 Task: Add an event with the title Third Sales Team Meeting, date '2023/12/21', time 9:15 AM to 11:15 AMand add a description: Throughout the workshop, participants will engage in a series of activities, exercises, and discussions aimed at developing and refining their communication skills. These activities will be designed to be interactive, allowing participants to practice new techniques, receive feedback, and collaborate with their team members., put the event into Orange category, logged in from the account softage.4@softage.netand send the event invitation to softage.2@softage.net and softage.3@softage.net. Set a reminder for the event 149 week before
Action: Mouse moved to (115, 89)
Screenshot: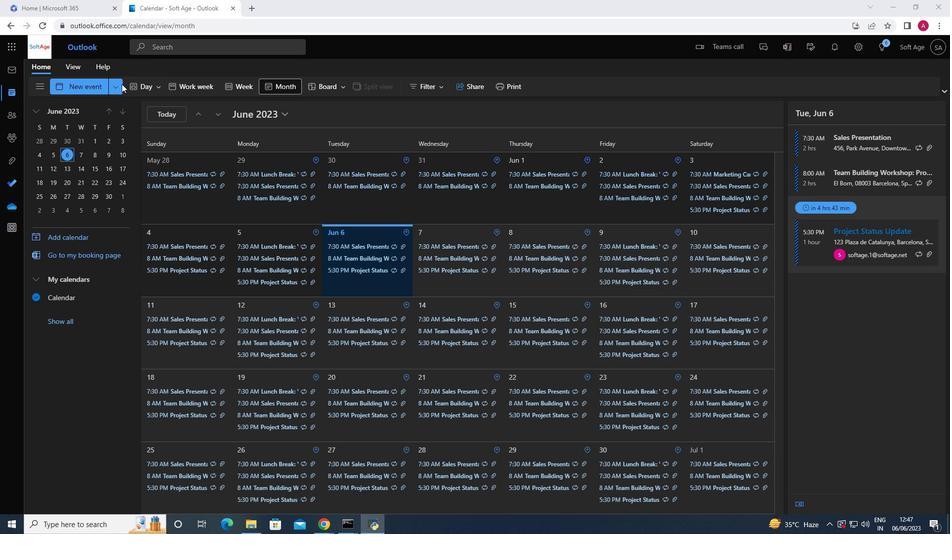 
Action: Mouse pressed left at (115, 89)
Screenshot: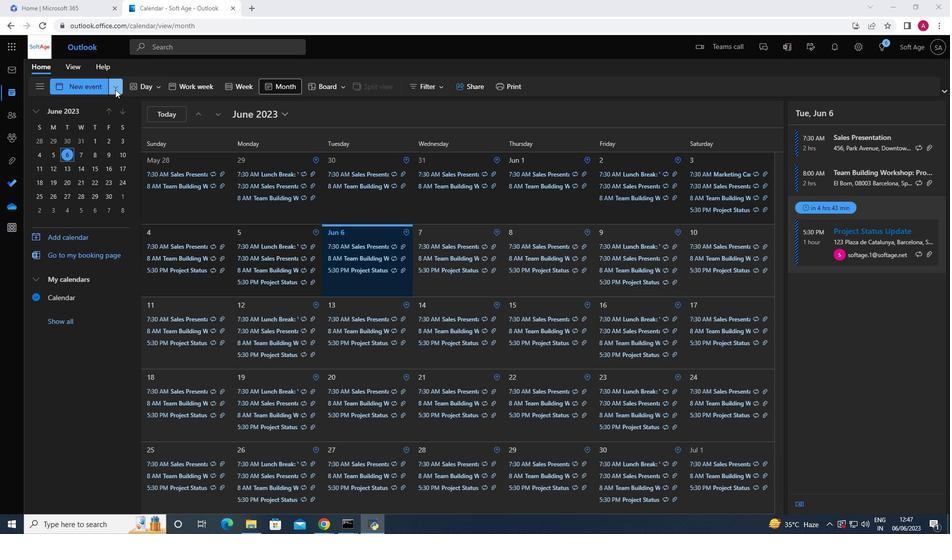
Action: Mouse moved to (101, 123)
Screenshot: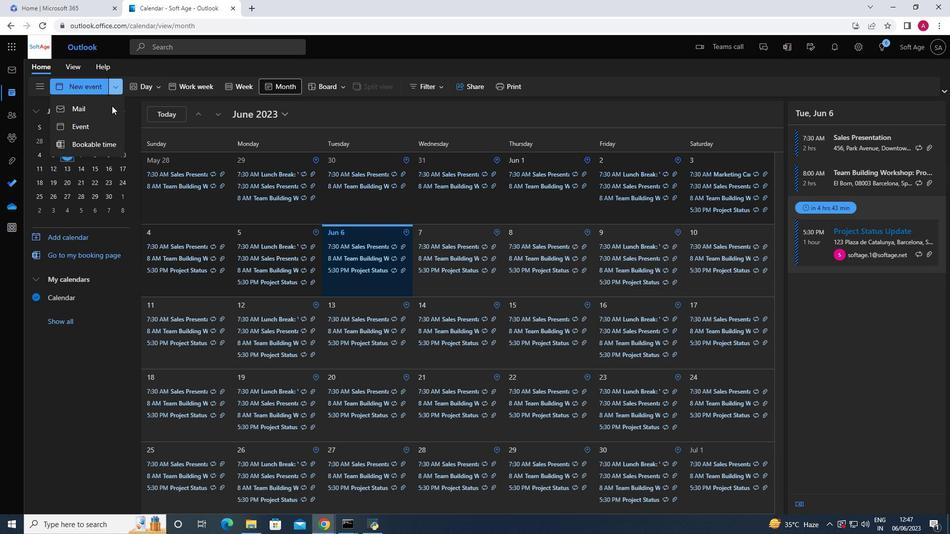
Action: Mouse pressed left at (101, 123)
Screenshot: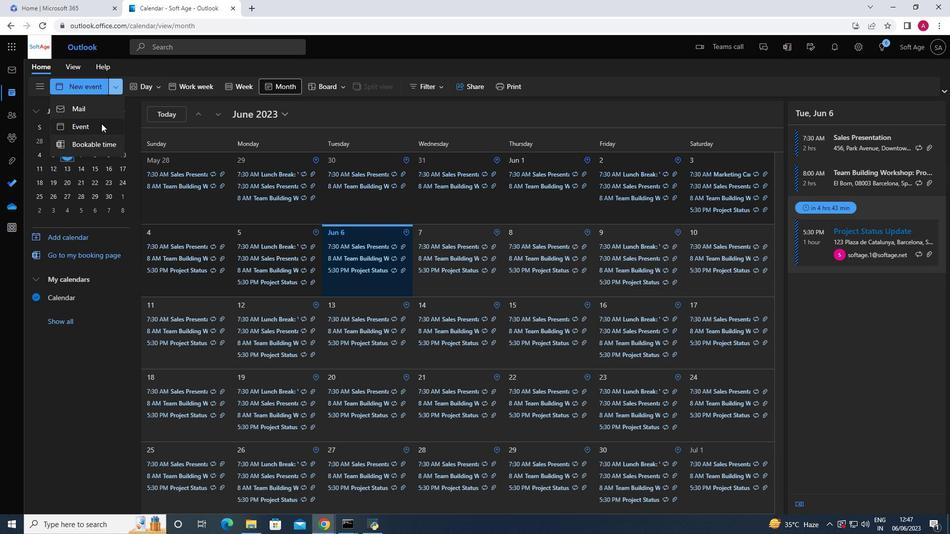 
Action: Mouse moved to (101, 121)
Screenshot: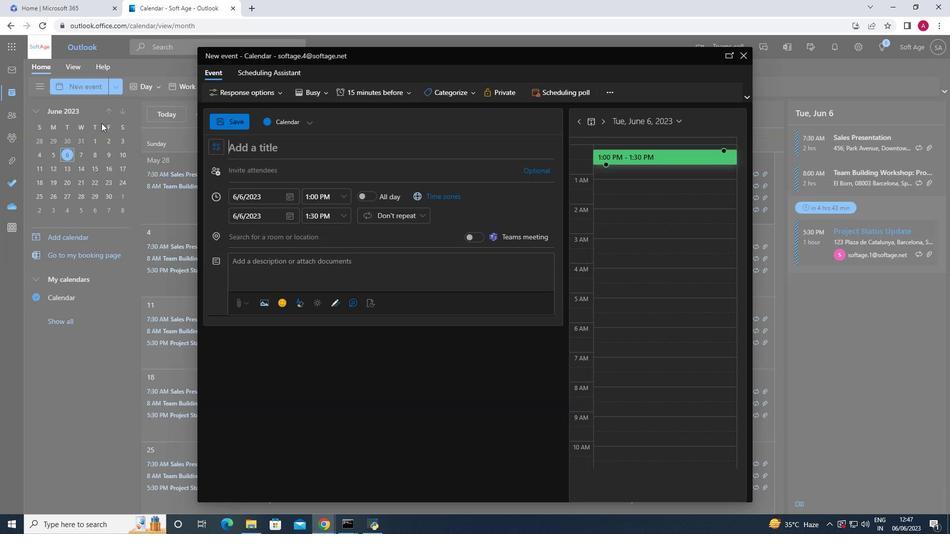 
Action: Key pressed <Key.shift>Third<Key.space><Key.shift><Key.shift><Key.shift><Key.shift>Sales<Key.space><Key.shift>Team<Key.space><Key.shift>Meeting
Screenshot: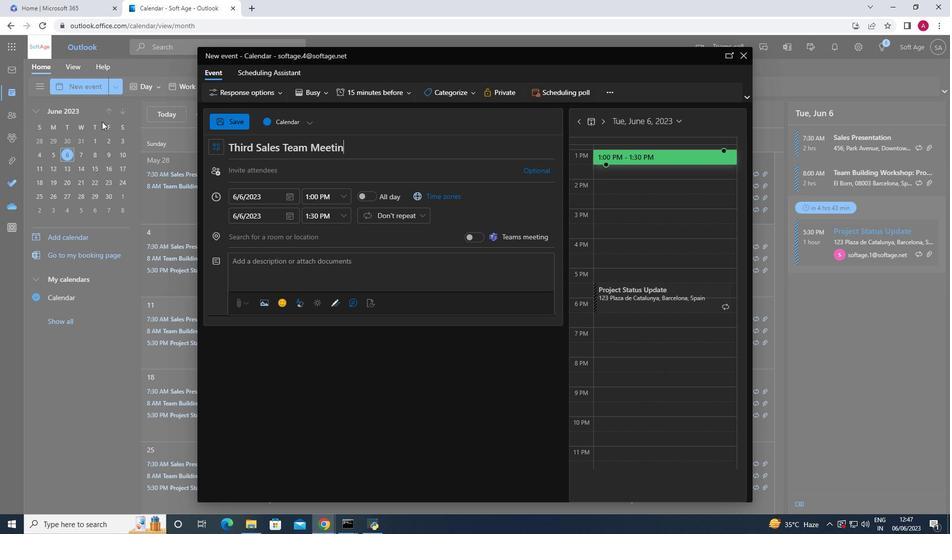 
Action: Mouse moved to (291, 196)
Screenshot: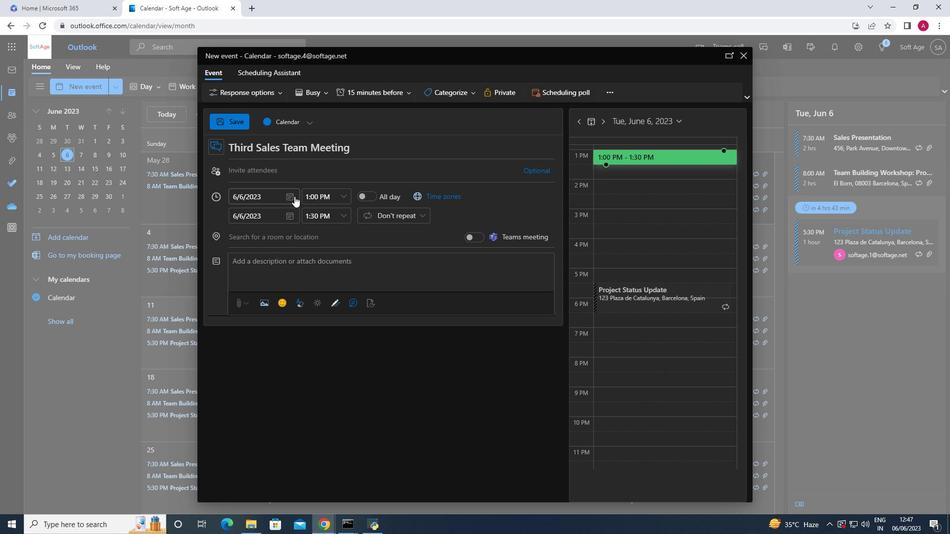 
Action: Mouse pressed left at (291, 196)
Screenshot: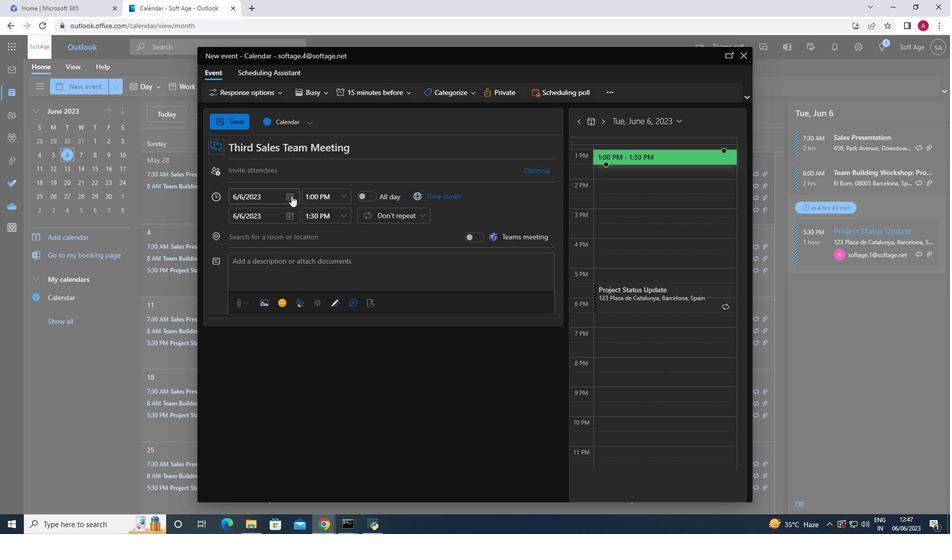 
Action: Mouse moved to (326, 220)
Screenshot: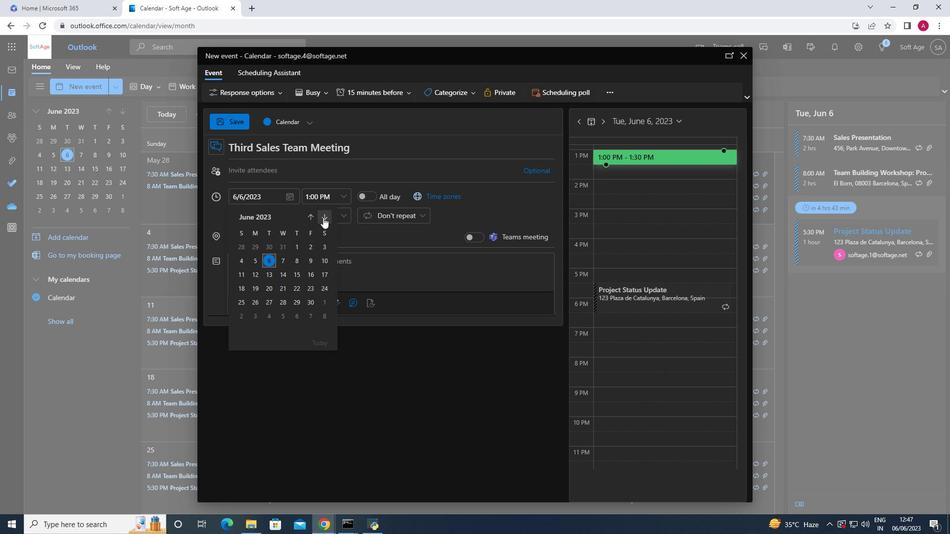 
Action: Mouse pressed left at (326, 220)
Screenshot: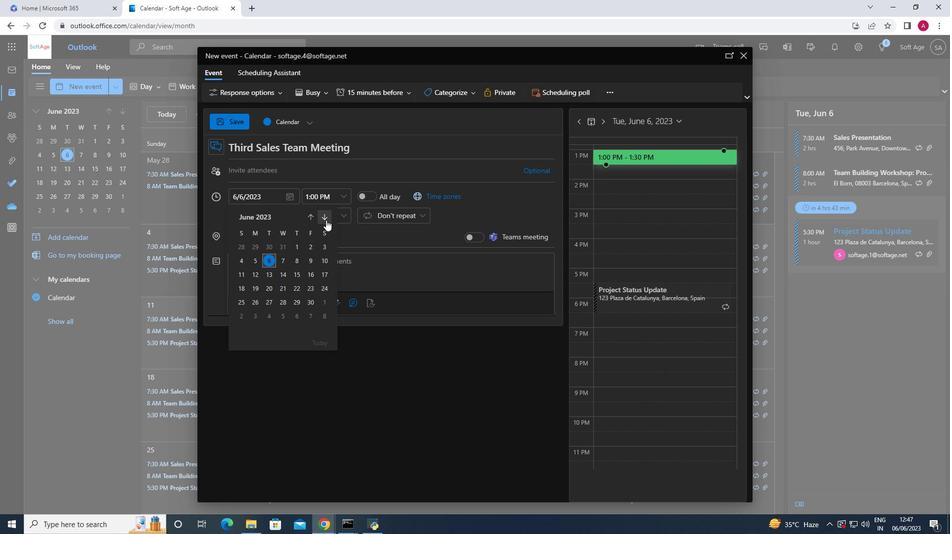 
Action: Mouse moved to (325, 220)
Screenshot: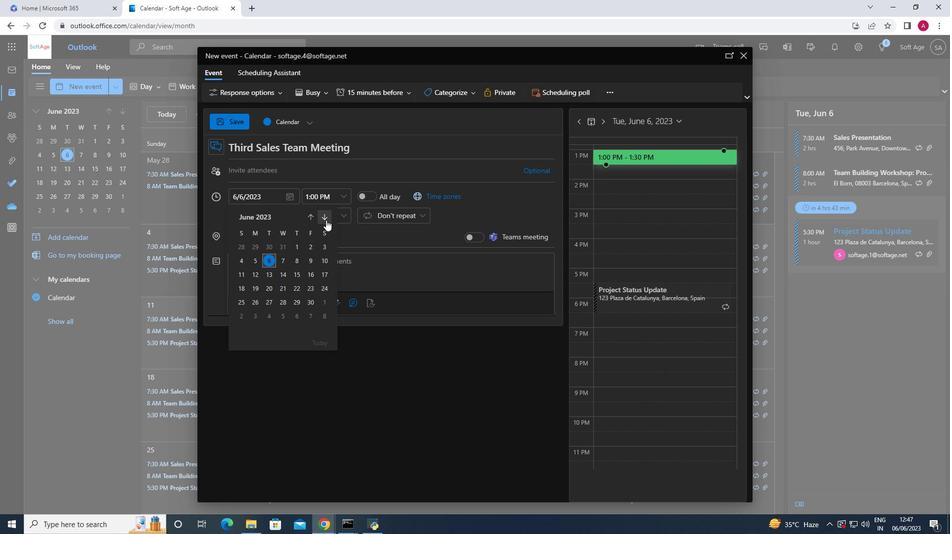
Action: Mouse pressed left at (325, 220)
Screenshot: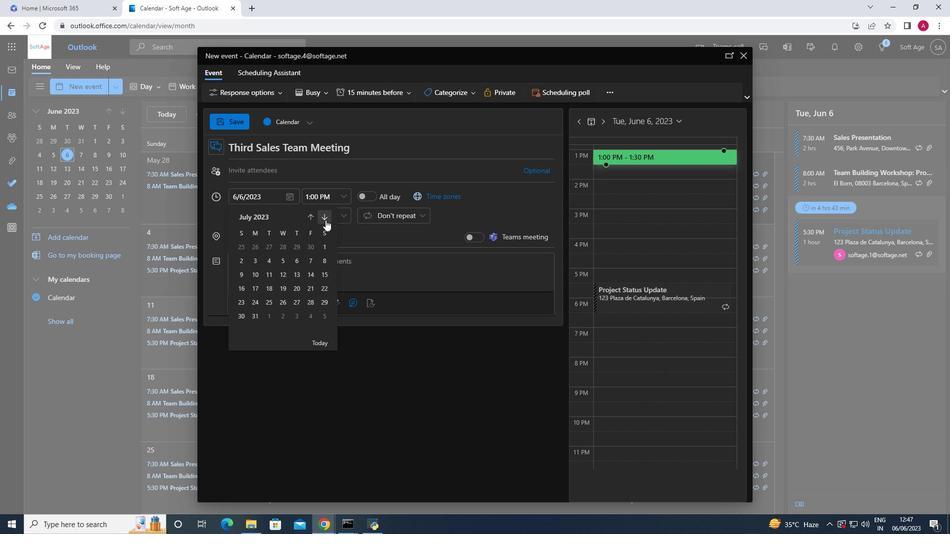 
Action: Mouse pressed left at (325, 220)
Screenshot: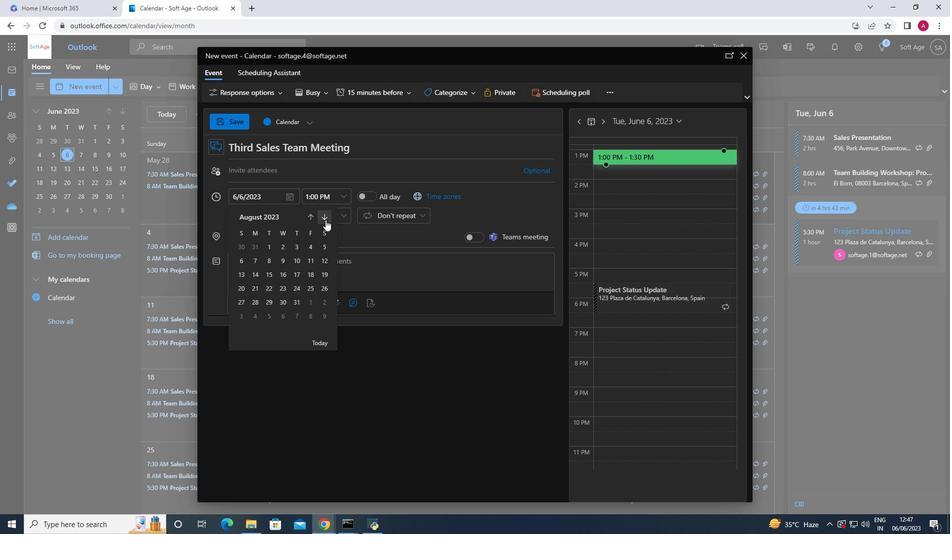 
Action: Mouse pressed left at (325, 220)
Screenshot: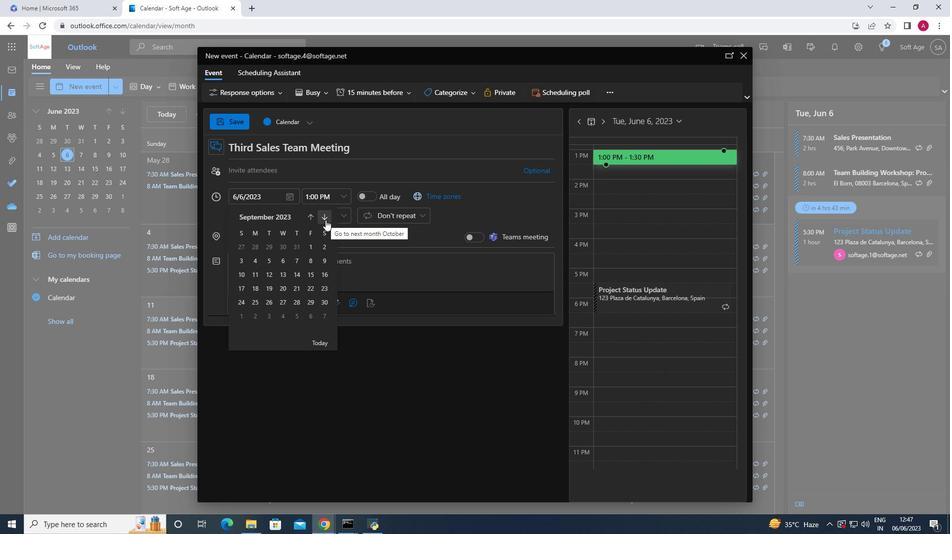 
Action: Mouse pressed left at (325, 220)
Screenshot: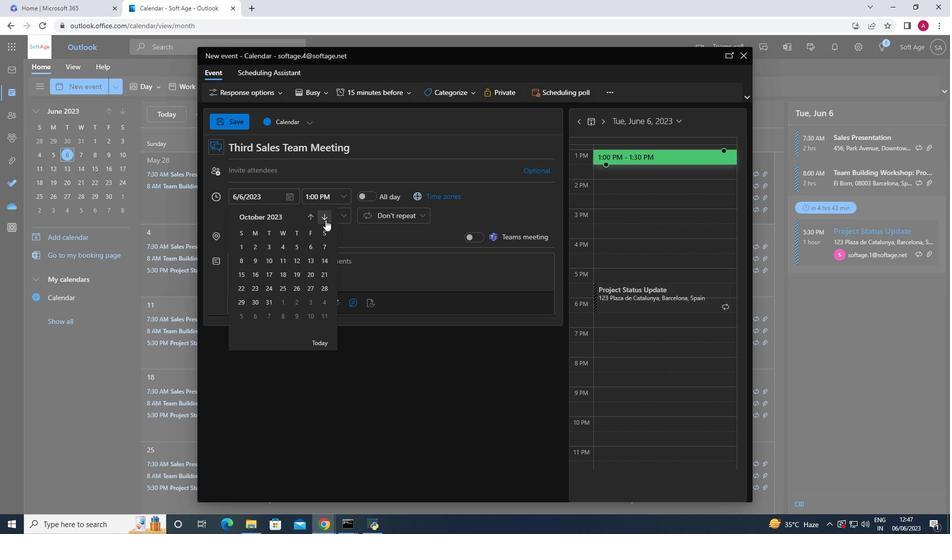 
Action: Mouse pressed left at (325, 220)
Screenshot: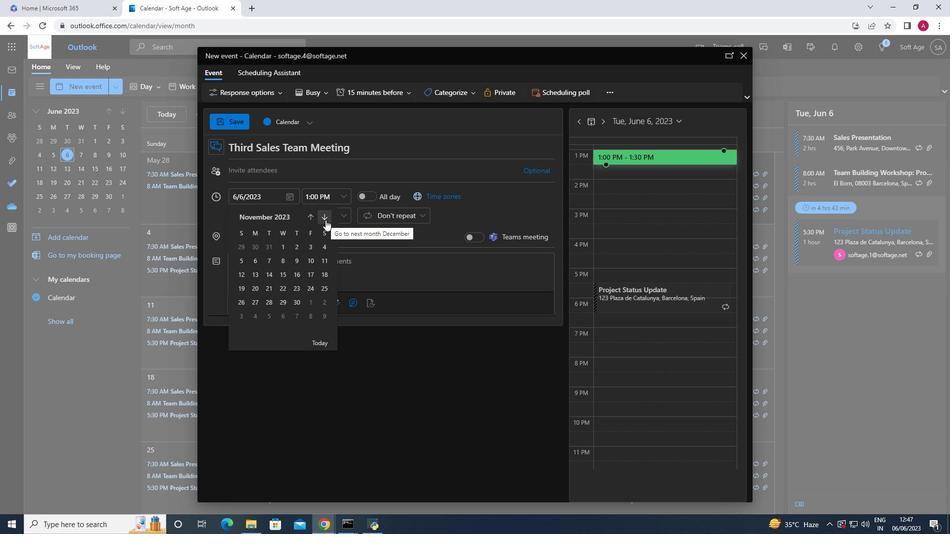 
Action: Mouse moved to (298, 288)
Screenshot: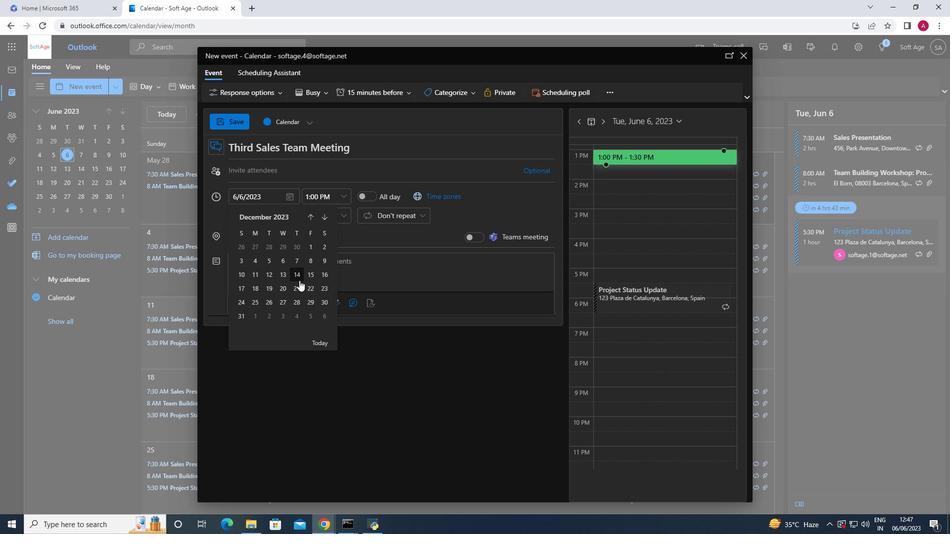 
Action: Mouse pressed left at (298, 288)
Screenshot: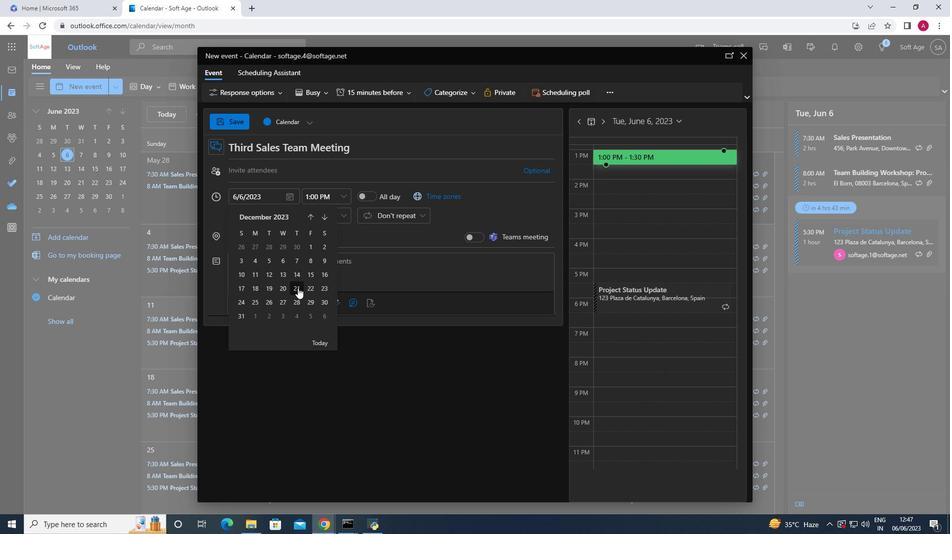 
Action: Mouse moved to (346, 198)
Screenshot: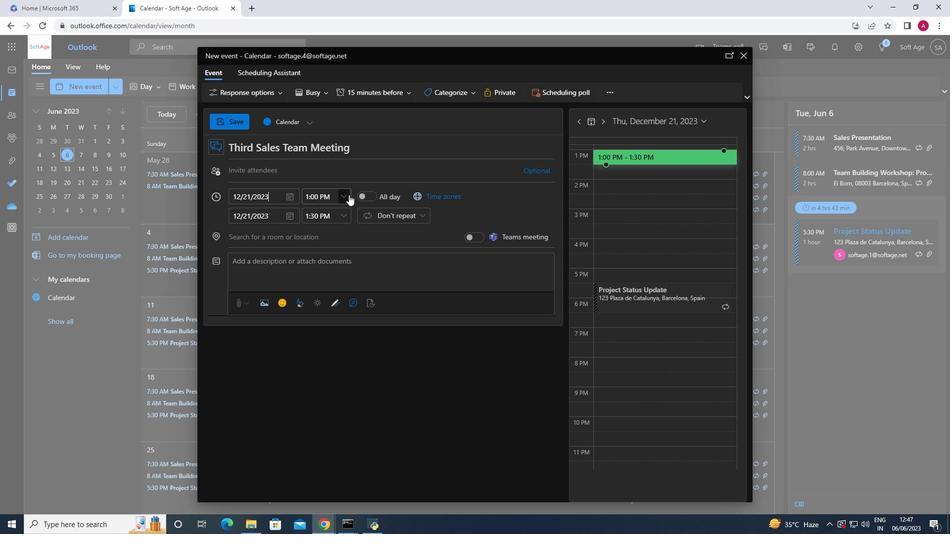 
Action: Mouse pressed left at (346, 198)
Screenshot: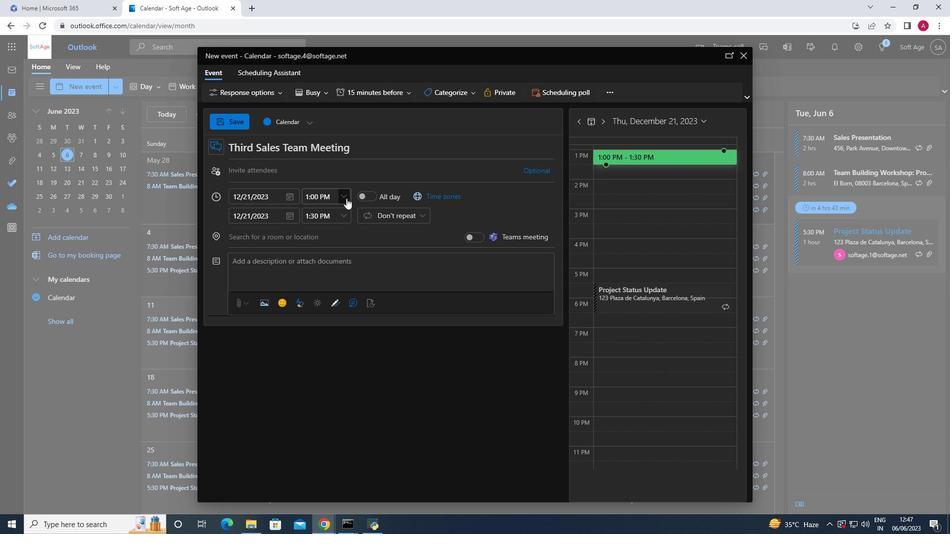 
Action: Key pressed 9<Key.shift_r>:15<Key.space><Key.shift>A<Key.shift_r>M<Key.enter>
Screenshot: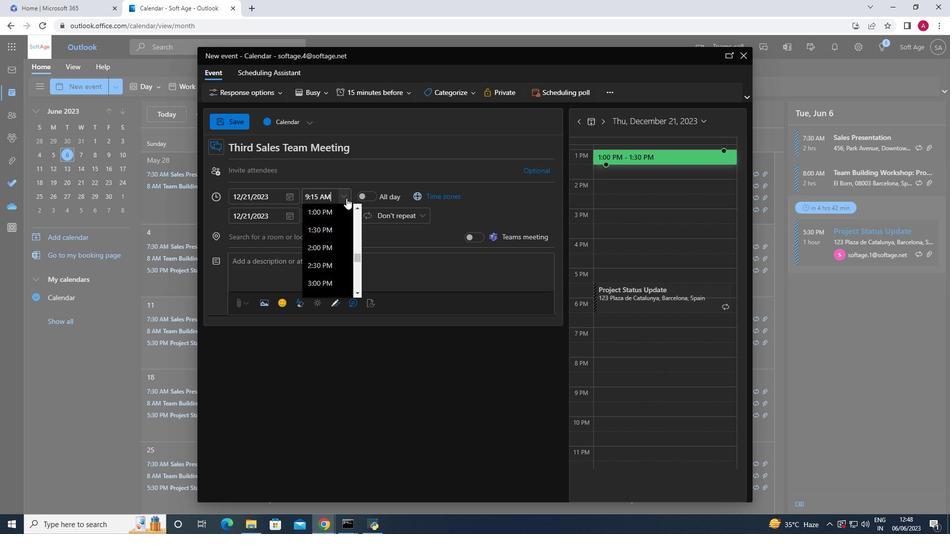 
Action: Mouse moved to (346, 218)
Screenshot: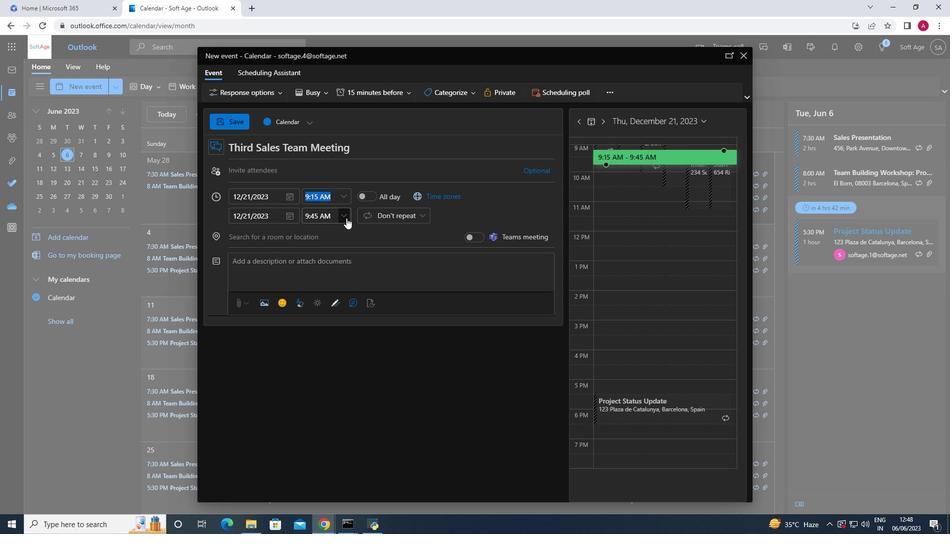 
Action: Mouse pressed left at (346, 218)
Screenshot: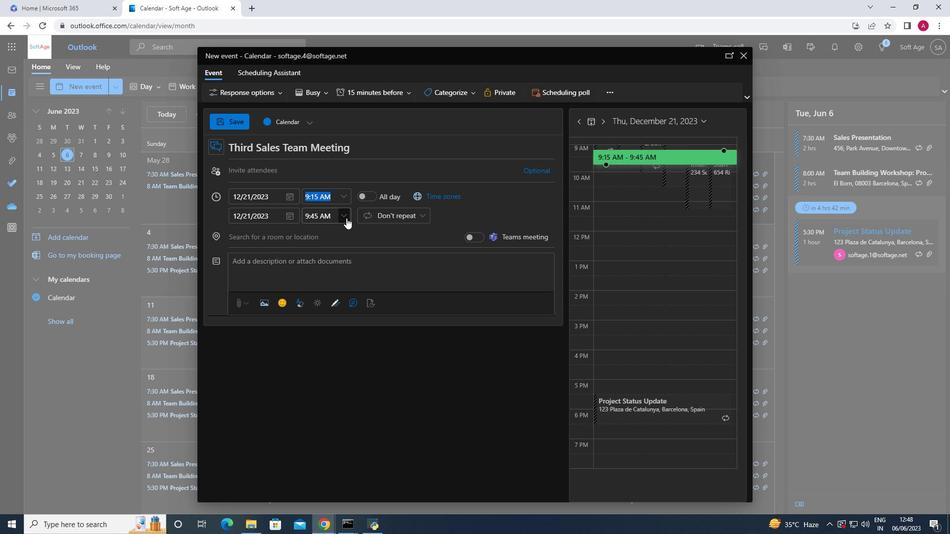 
Action: Mouse moved to (332, 280)
Screenshot: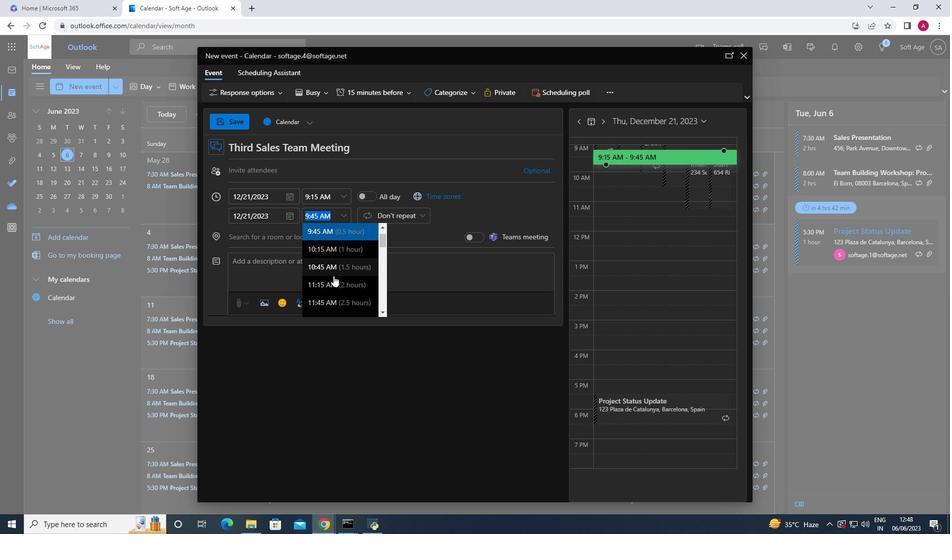 
Action: Mouse pressed left at (332, 280)
Screenshot: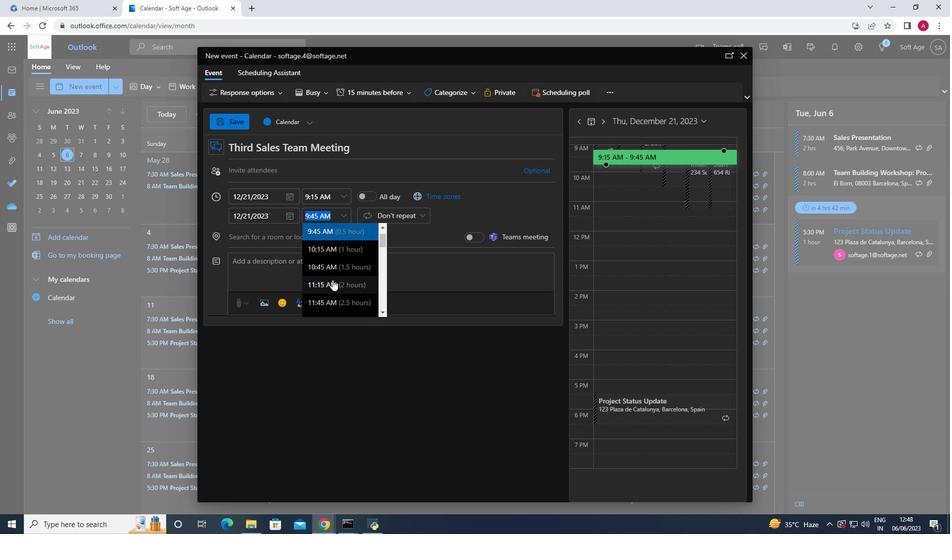 
Action: Mouse moved to (308, 273)
Screenshot: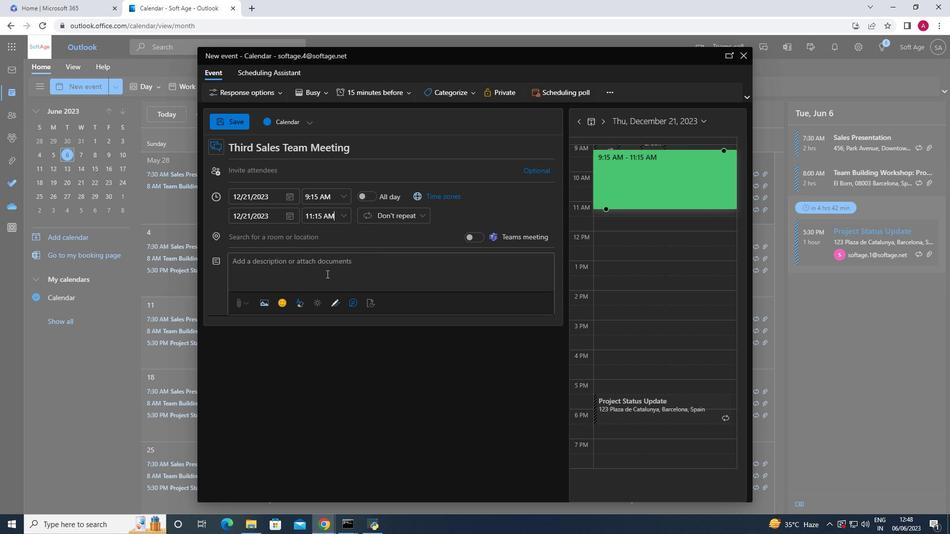 
Action: Mouse pressed left at (308, 273)
Screenshot: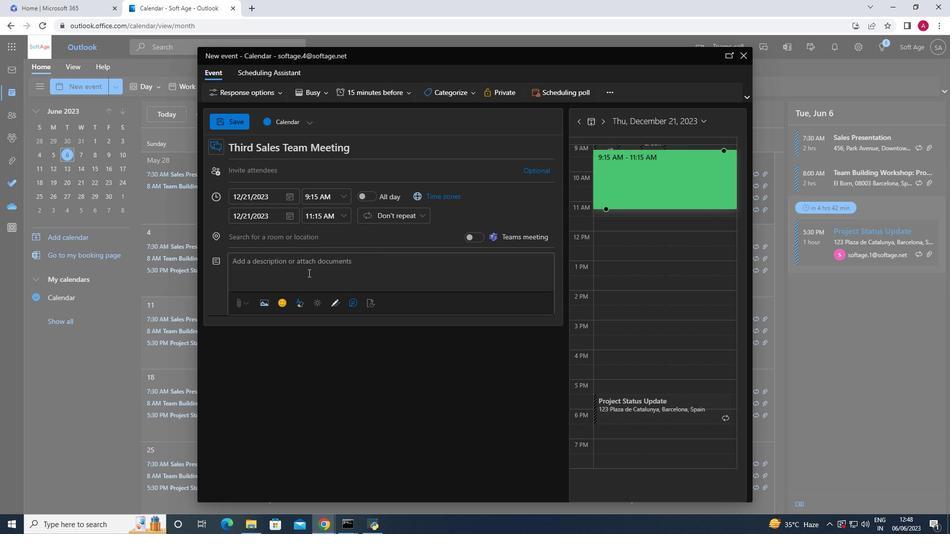 
Action: Key pressed <Key.shift>Throuhout<Key.space>
Screenshot: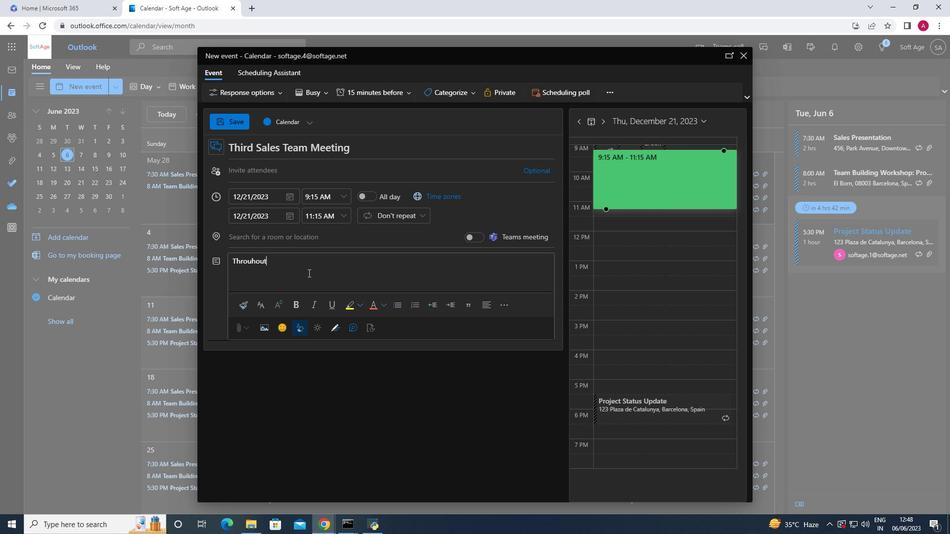 
Action: Mouse moved to (239, 261)
Screenshot: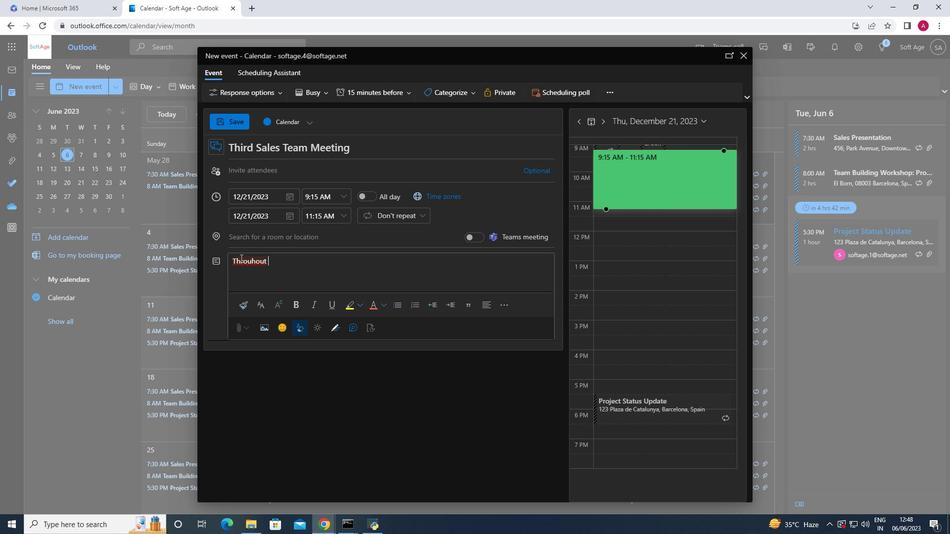 
Action: Mouse pressed left at (239, 261)
Screenshot: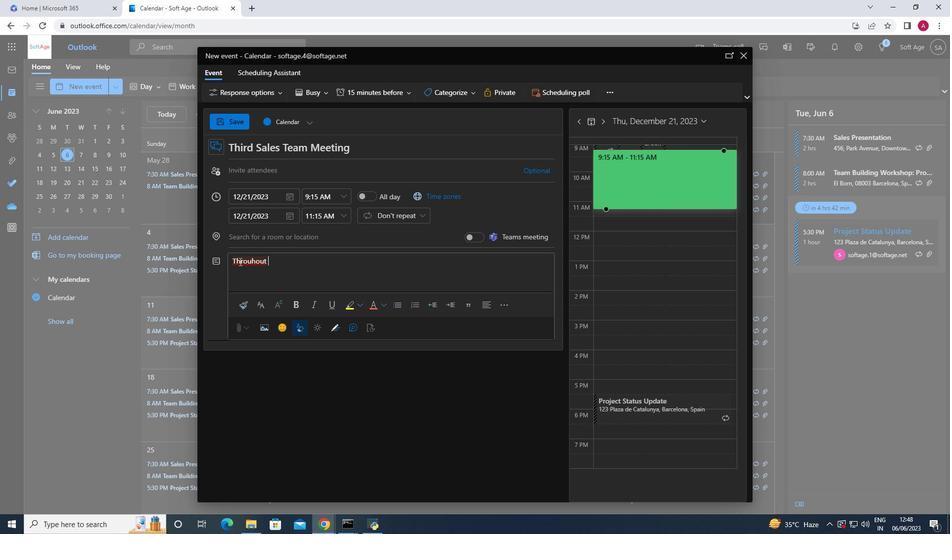 
Action: Mouse moved to (245, 294)
Screenshot: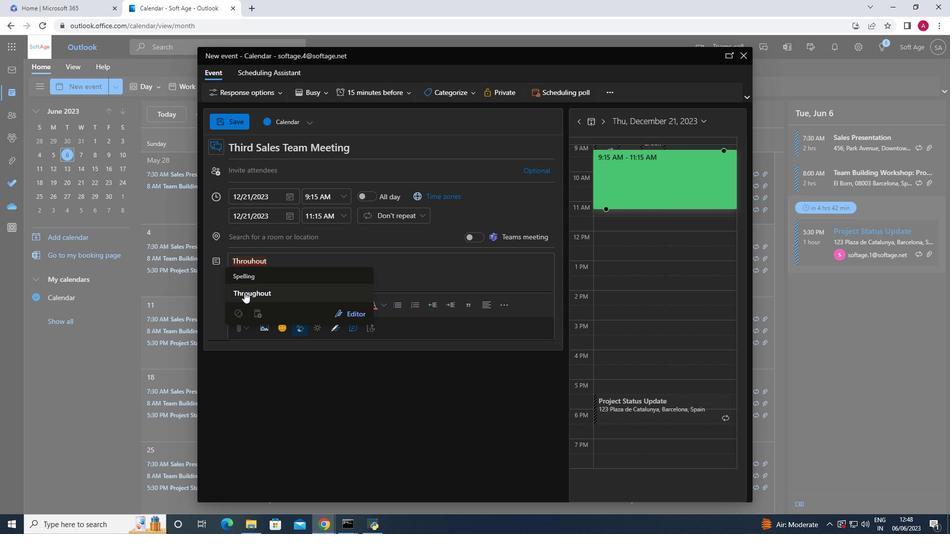 
Action: Mouse pressed left at (245, 294)
Screenshot: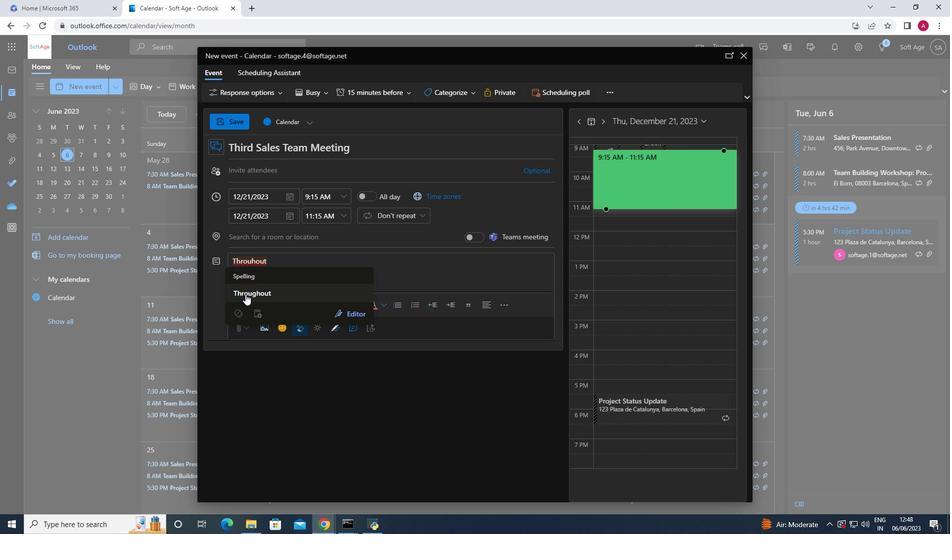 
Action: Key pressed <Key.space>the<Key.space>workshop
Screenshot: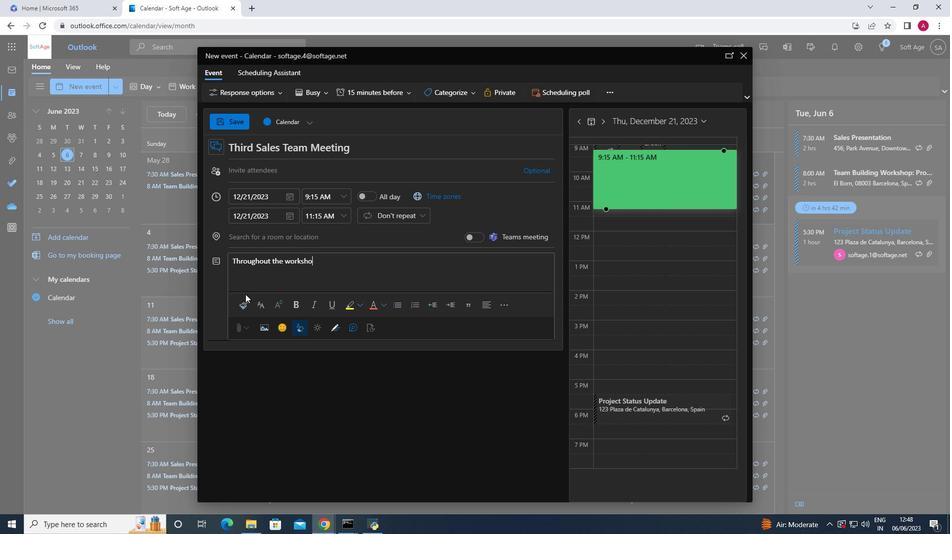 
